Task: Add Yogi Tea Kava Stress Relief to the cart.
Action: Mouse moved to (23, 92)
Screenshot: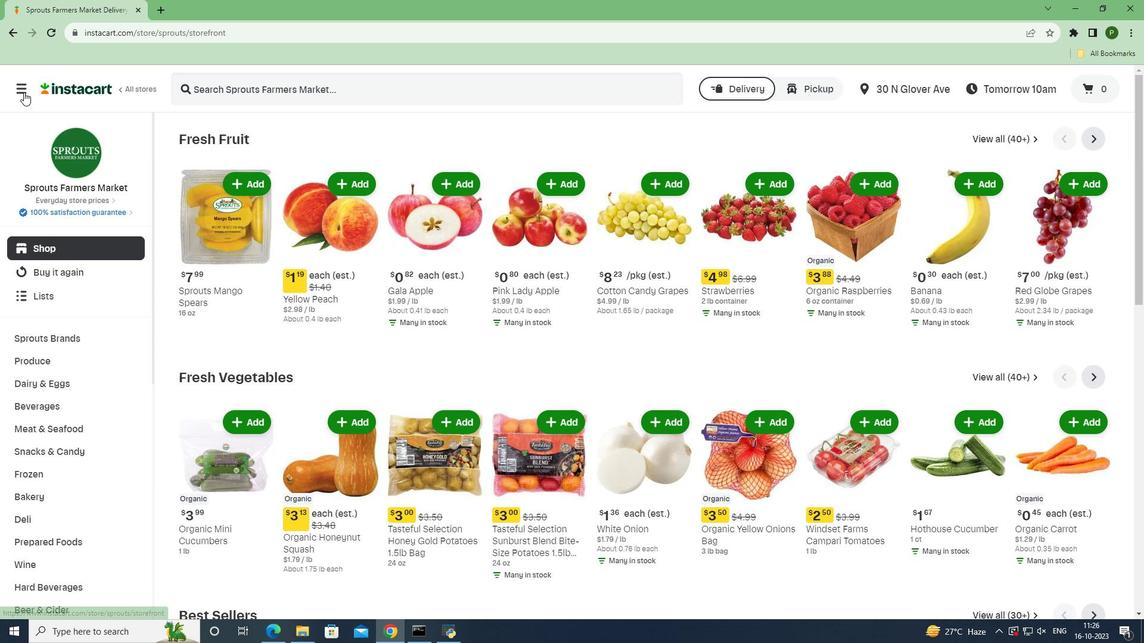 
Action: Mouse pressed left at (23, 92)
Screenshot: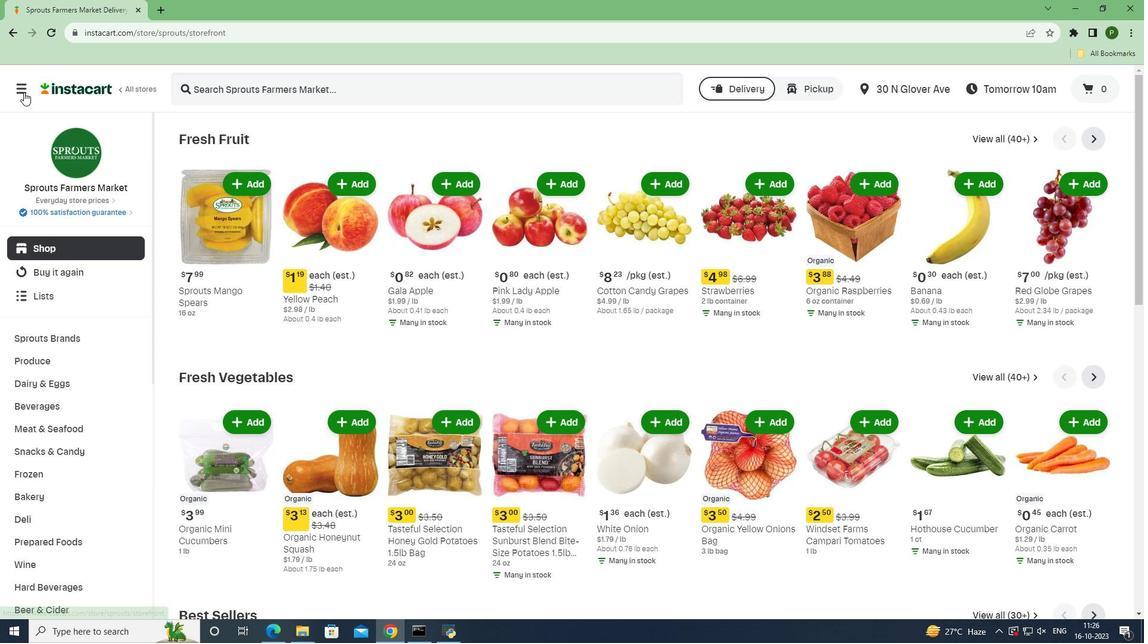 
Action: Mouse moved to (38, 311)
Screenshot: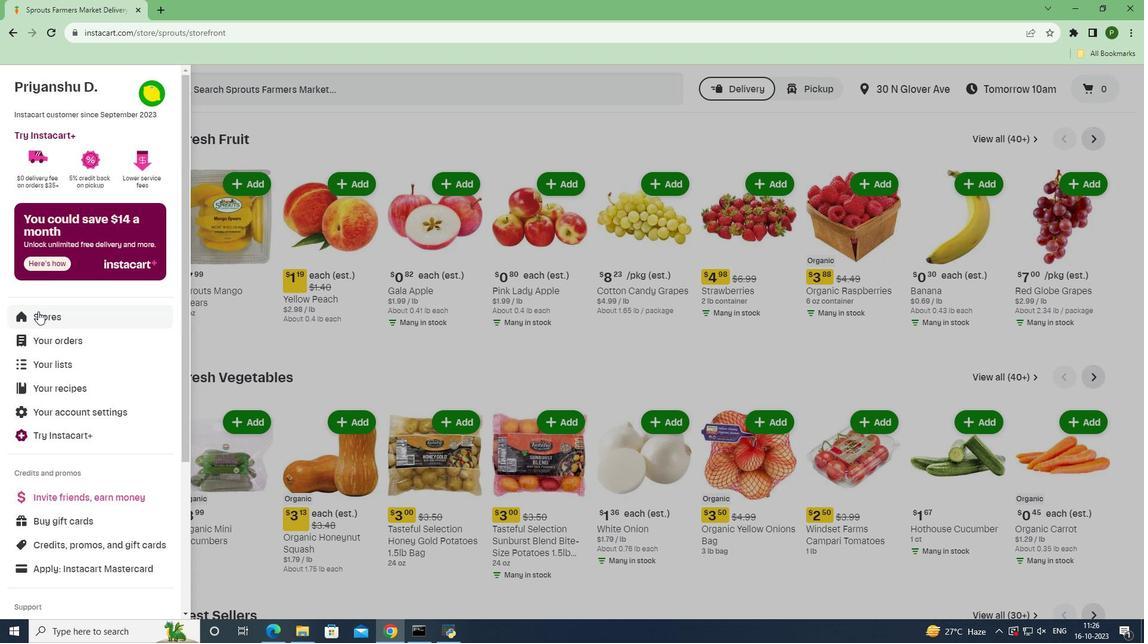 
Action: Mouse pressed left at (38, 311)
Screenshot: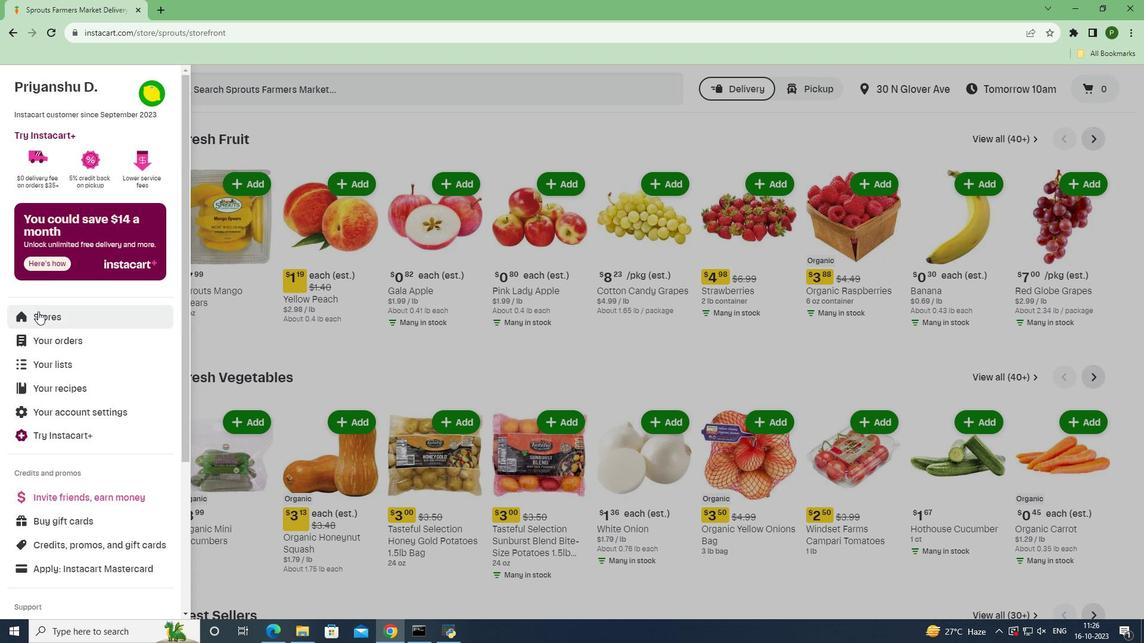 
Action: Mouse moved to (260, 135)
Screenshot: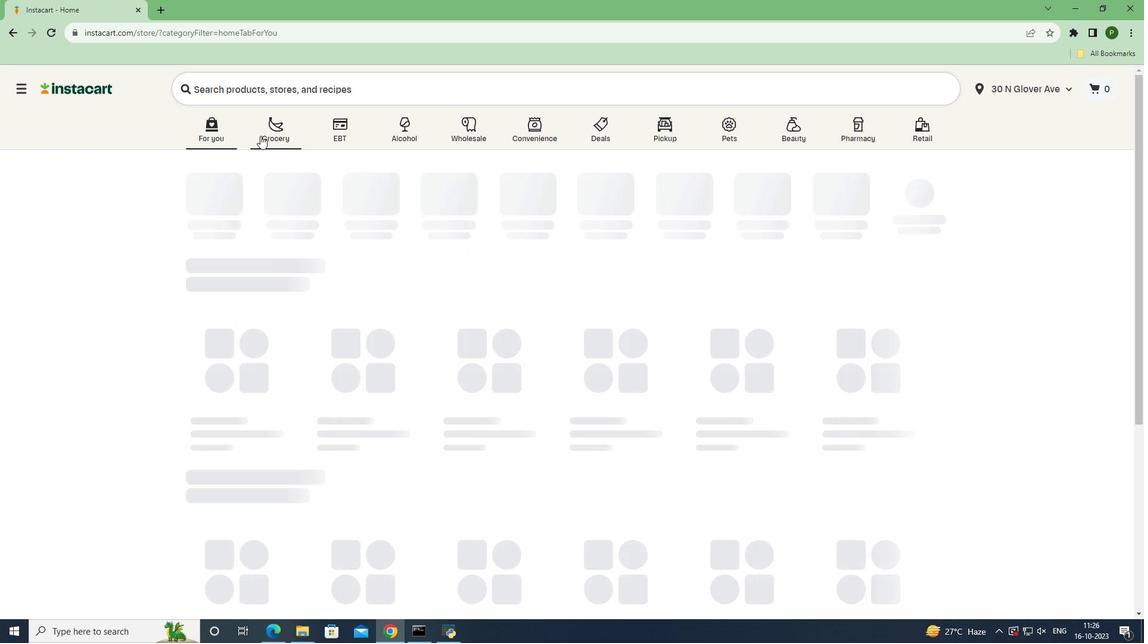 
Action: Mouse pressed left at (260, 135)
Screenshot: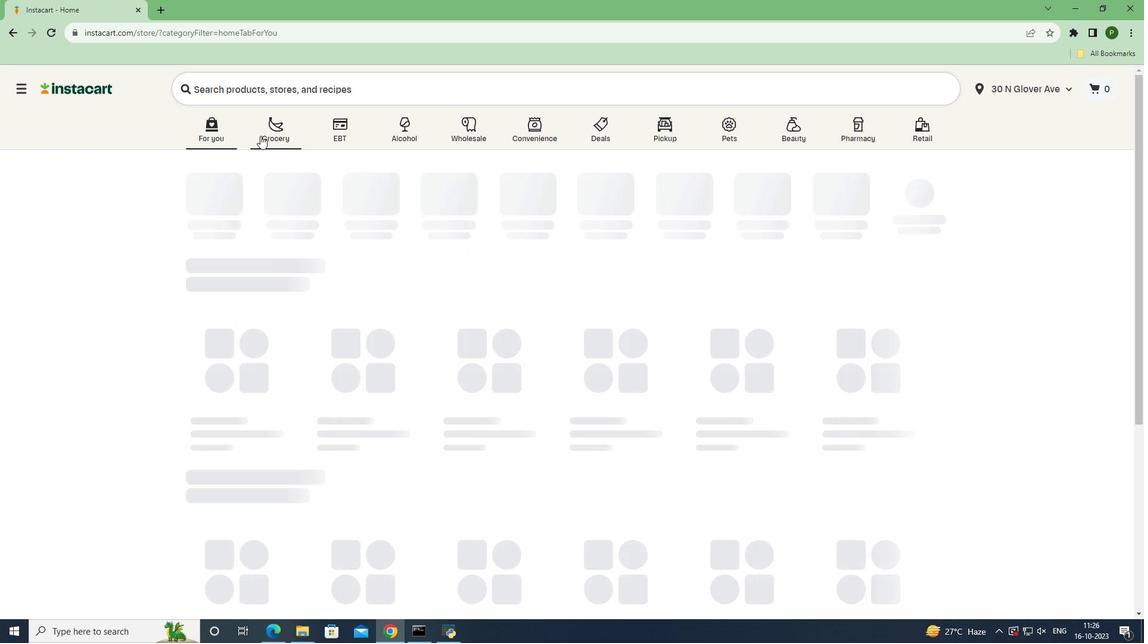 
Action: Mouse moved to (745, 266)
Screenshot: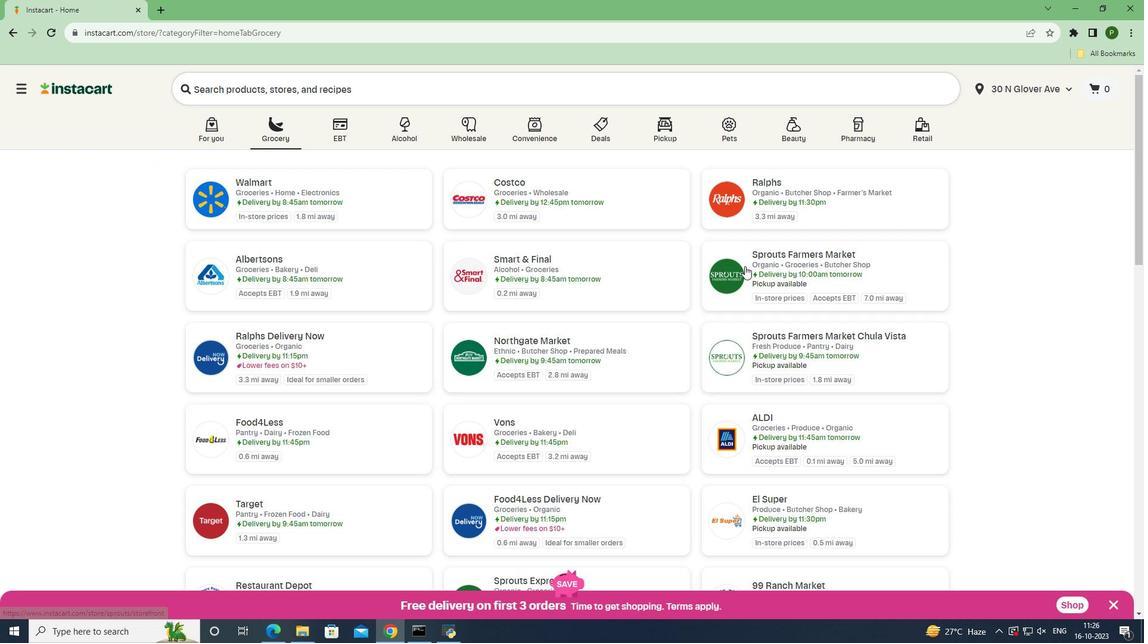 
Action: Mouse pressed left at (745, 266)
Screenshot: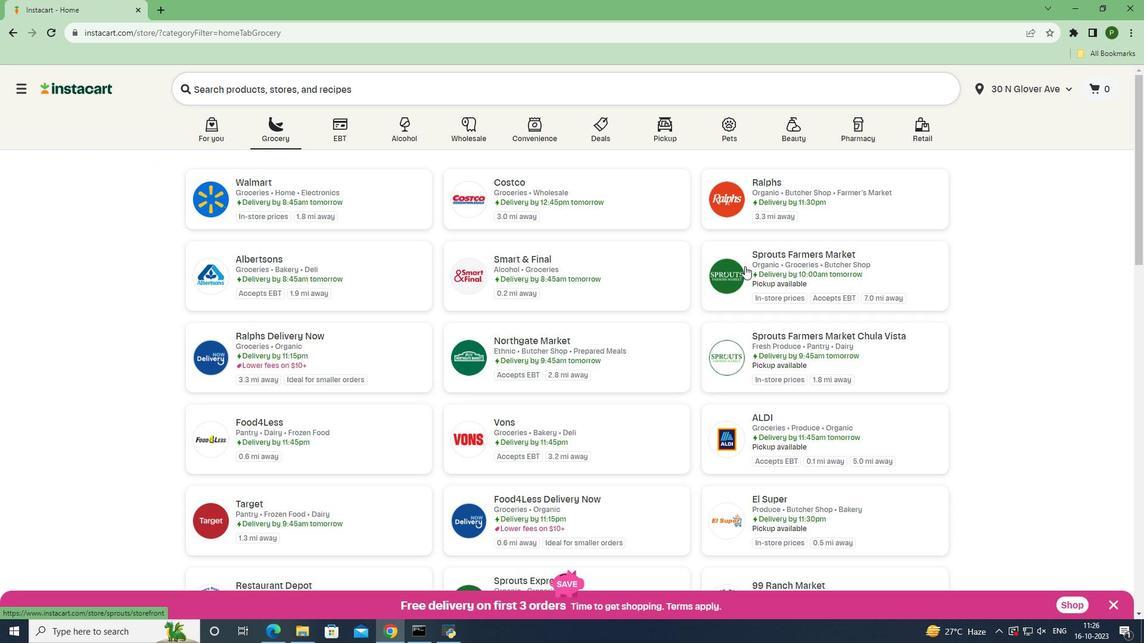 
Action: Mouse moved to (45, 407)
Screenshot: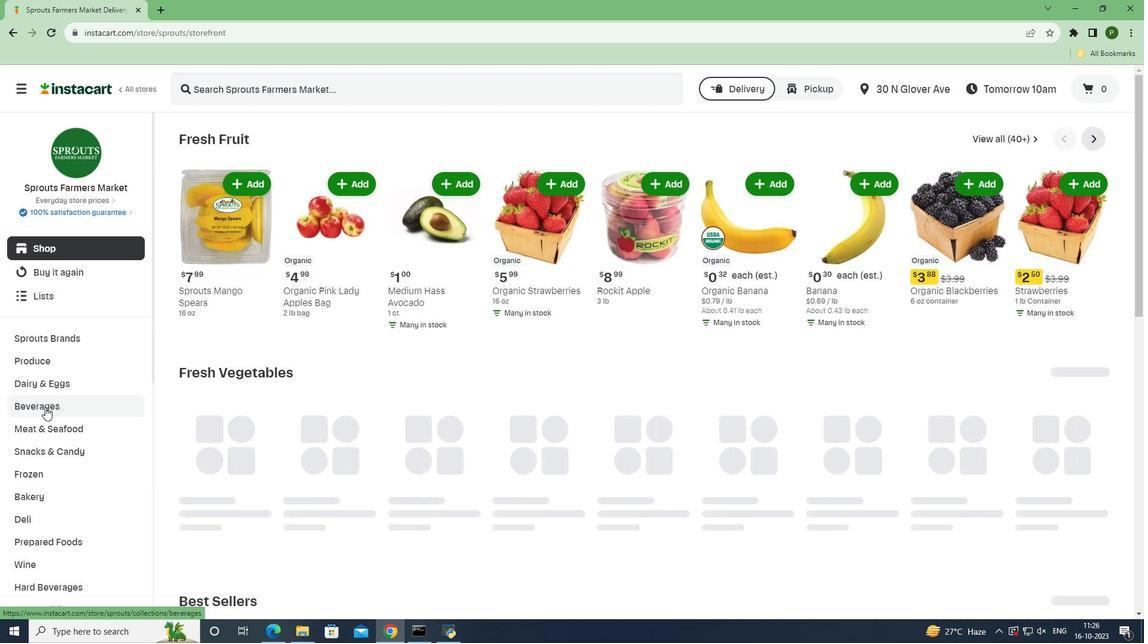 
Action: Mouse pressed left at (45, 407)
Screenshot: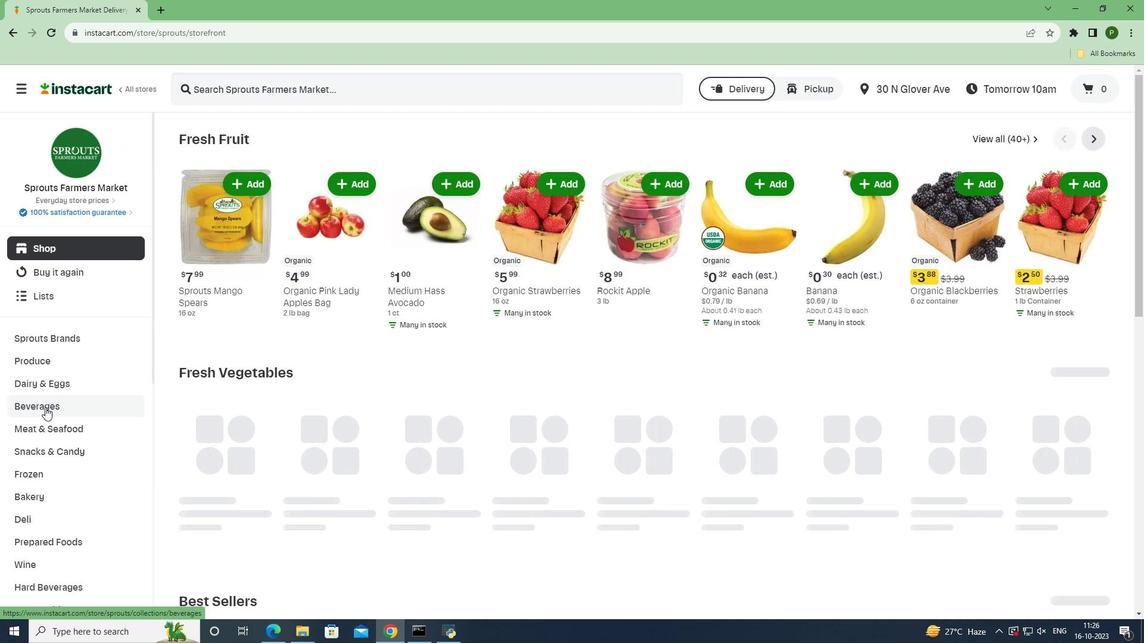 
Action: Mouse moved to (1035, 163)
Screenshot: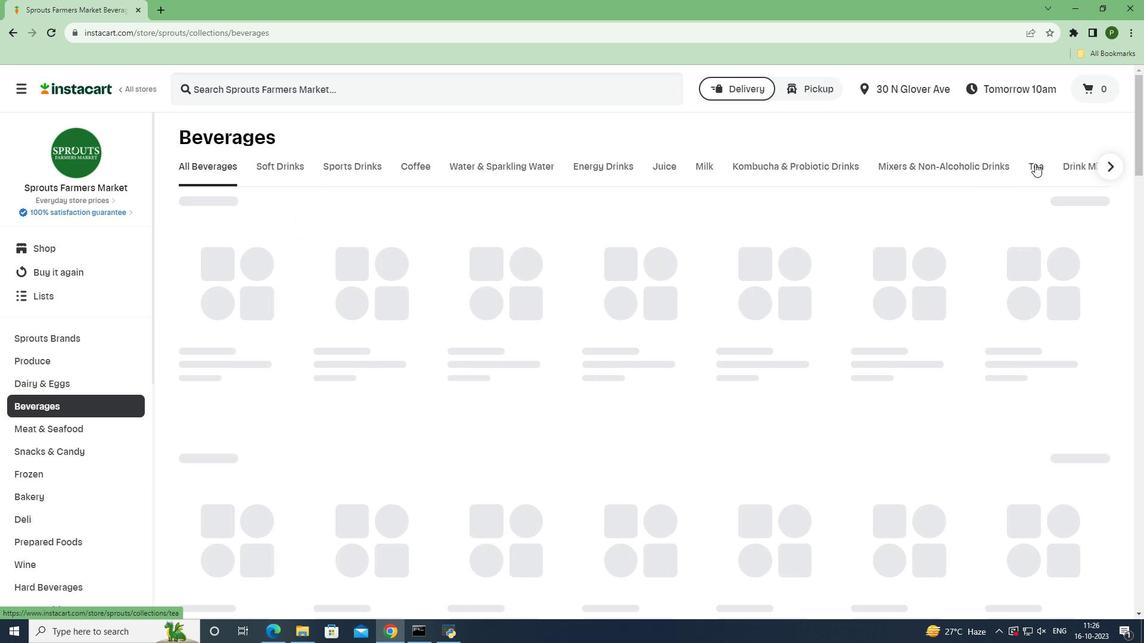 
Action: Mouse pressed left at (1035, 163)
Screenshot: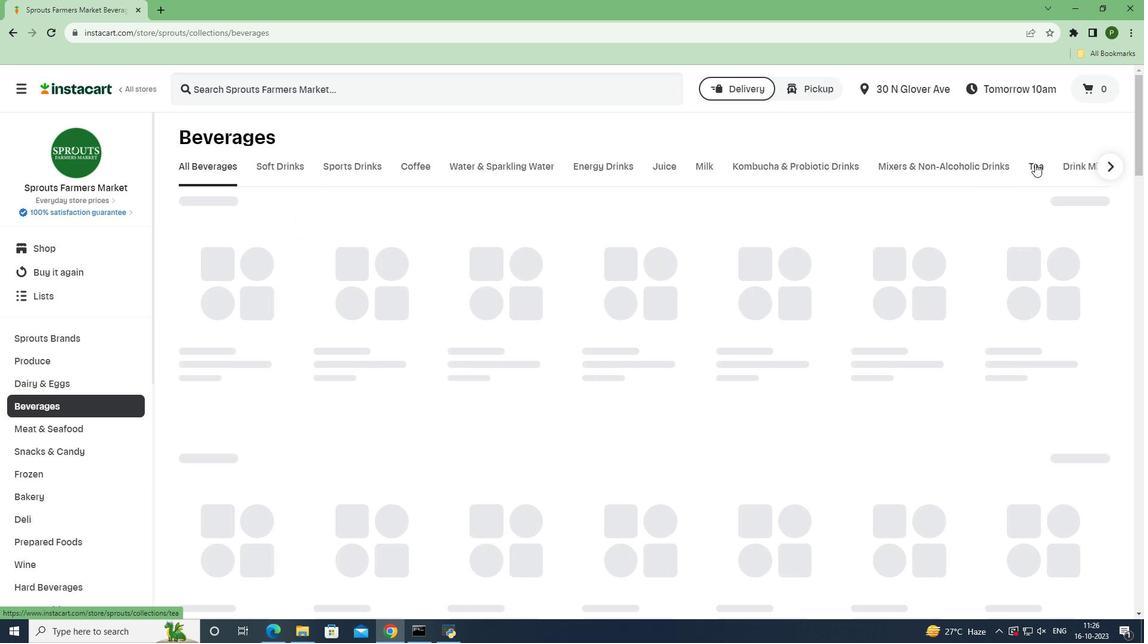 
Action: Mouse moved to (399, 85)
Screenshot: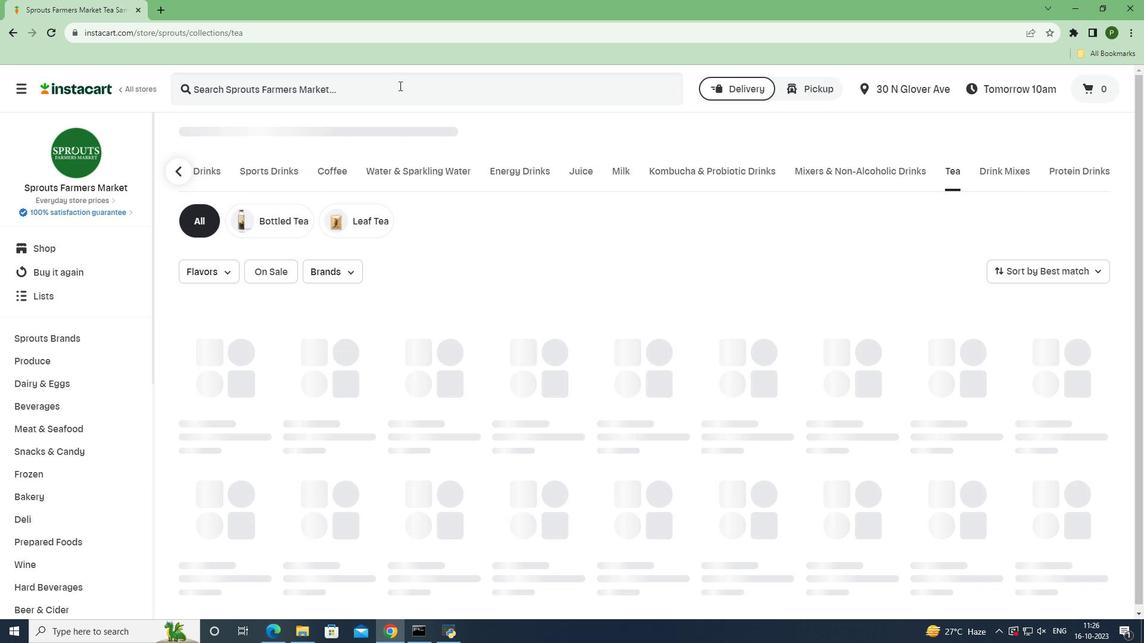 
Action: Mouse pressed left at (399, 85)
Screenshot: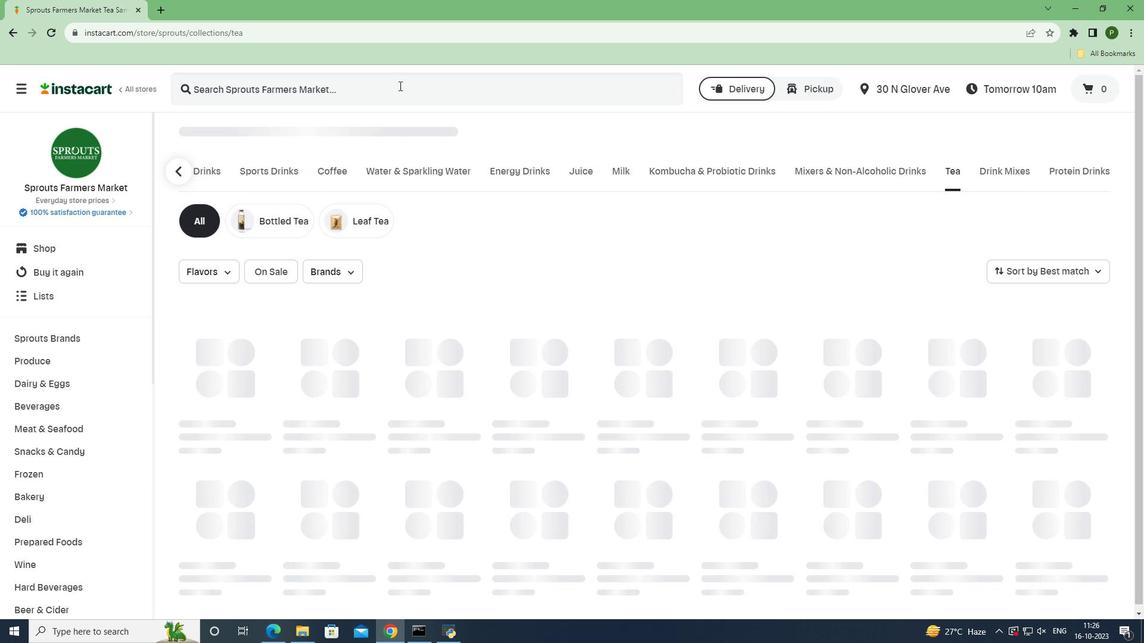 
Action: Key pressed <Key.caps_lock>Y<Key.caps_lock>ogi<Key.space><Key.caps_lock>T<Key.caps_lock>ea<Key.space><Key.caps_lock>K<Key.caps_lock>ava<Key.space><Key.caps_lock>S<Key.caps_lock>tress<Key.space><Key.caps_lock>R<Key.caps_lock>elief<Key.space><Key.enter>
Screenshot: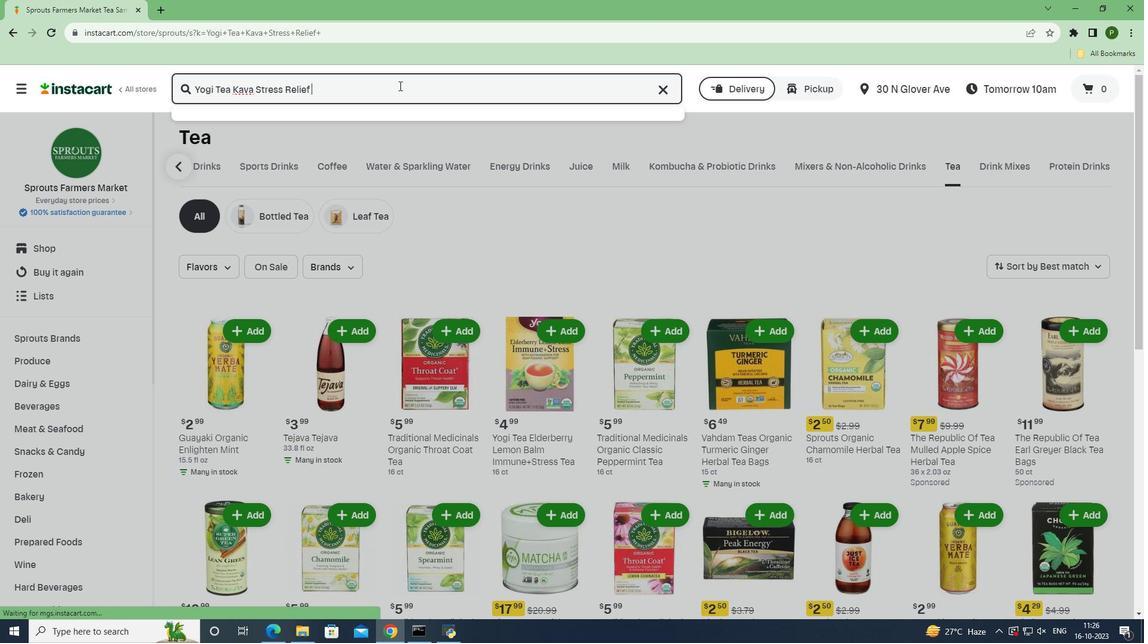 
Action: Mouse moved to (706, 204)
Screenshot: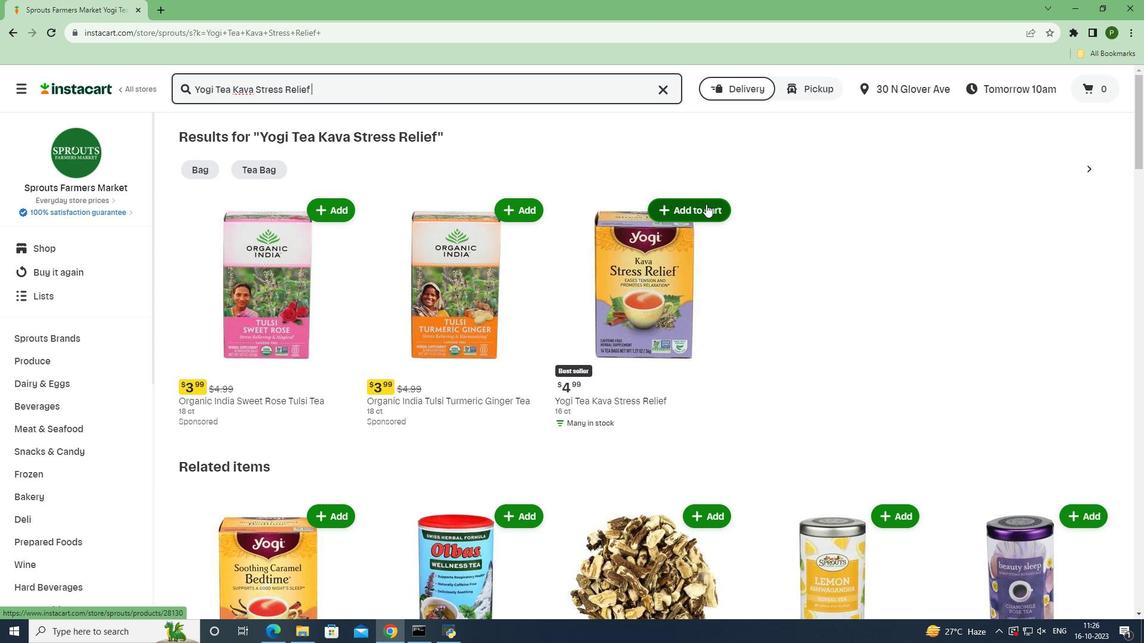 
Action: Mouse pressed left at (706, 204)
Screenshot: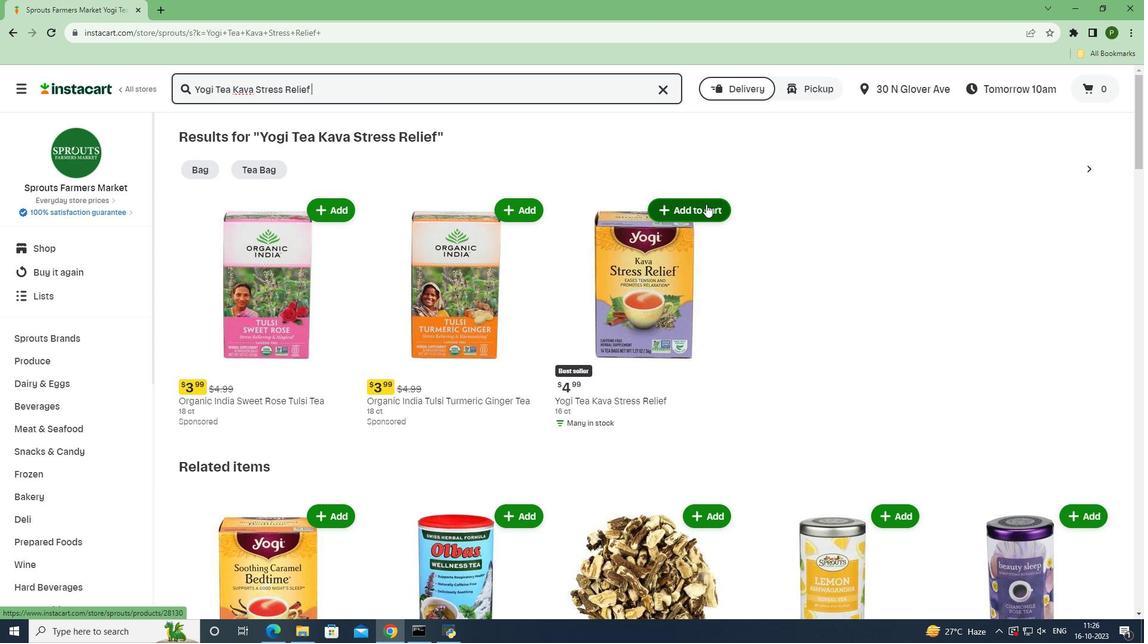 
Action: Mouse moved to (726, 263)
Screenshot: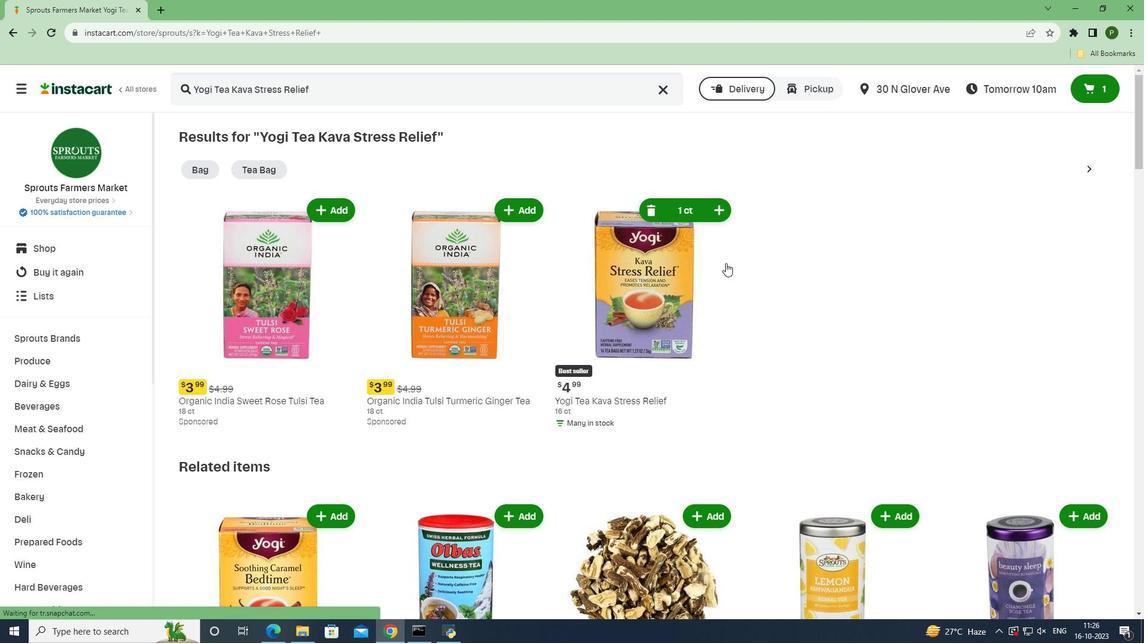
